 Task: Hide the list "Bucket List" on your map.
Action: Mouse moved to (30, 91)
Screenshot: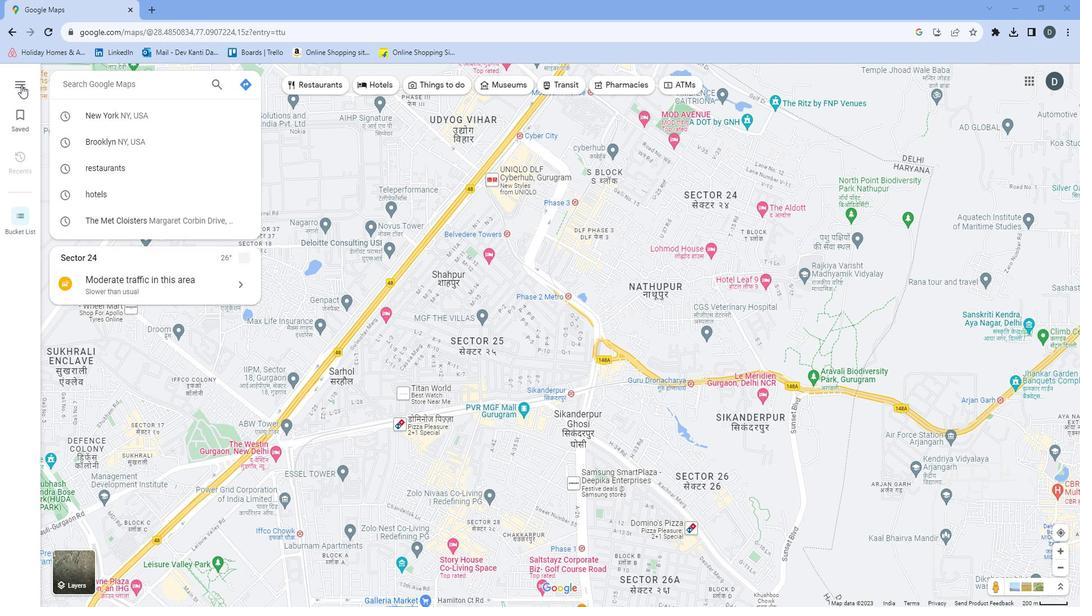 
Action: Mouse pressed left at (30, 91)
Screenshot: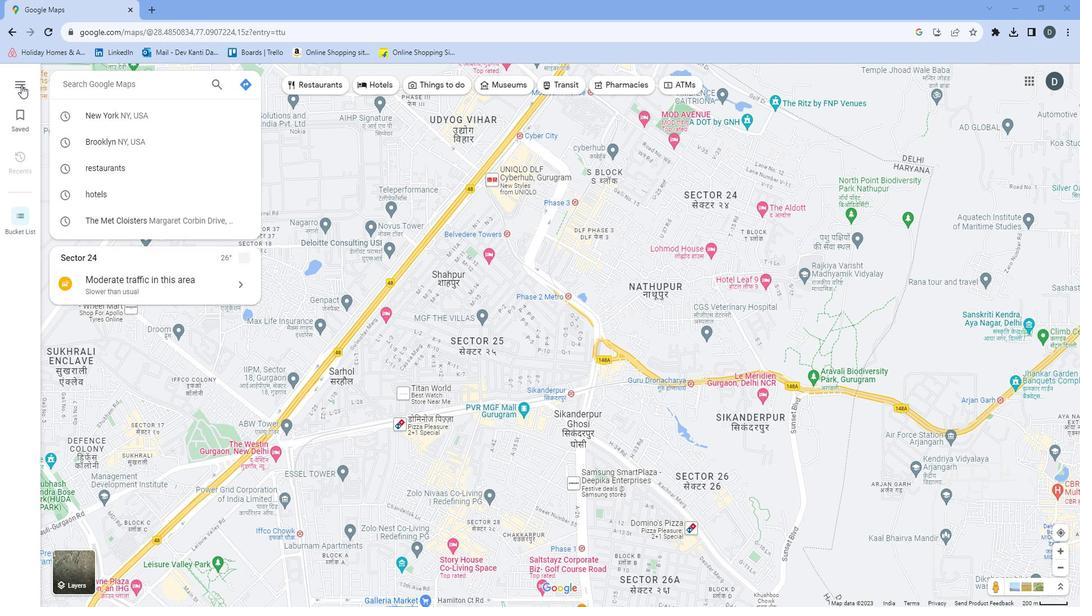 
Action: Mouse moved to (50, 146)
Screenshot: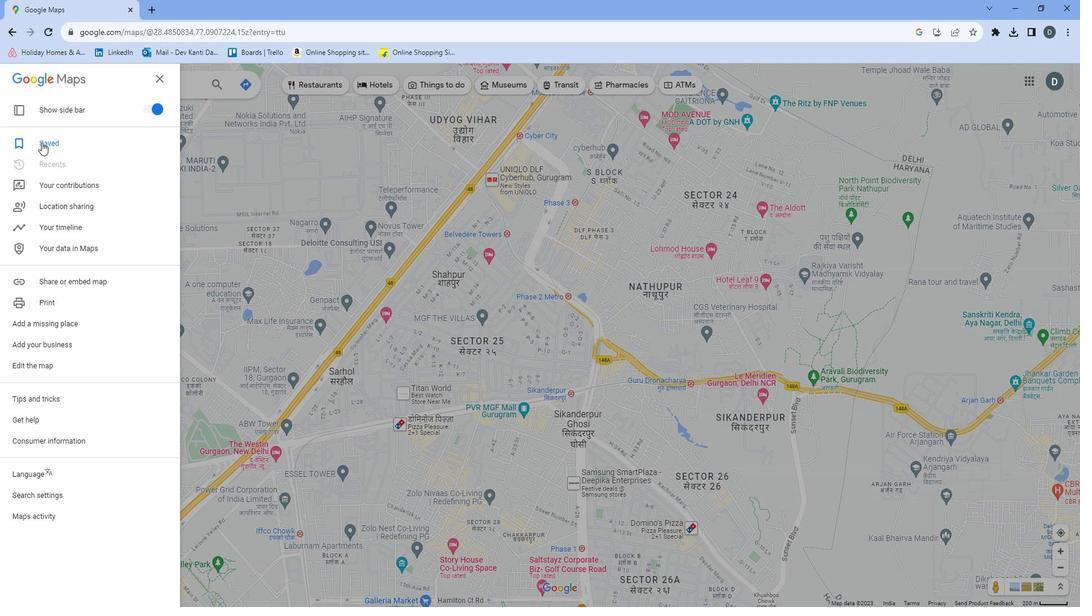 
Action: Mouse pressed left at (50, 146)
Screenshot: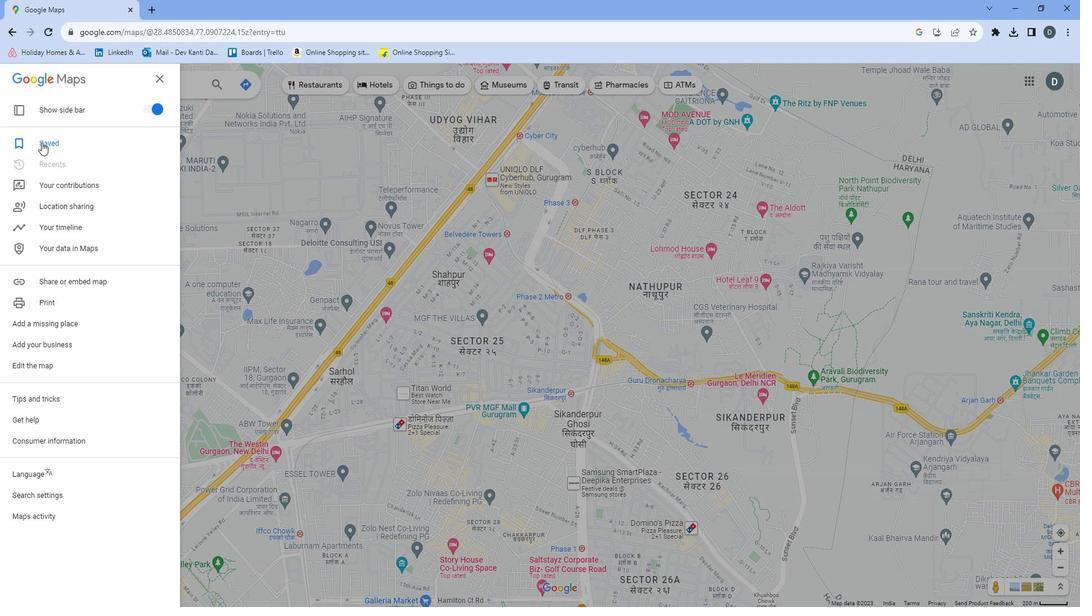 
Action: Mouse moved to (255, 190)
Screenshot: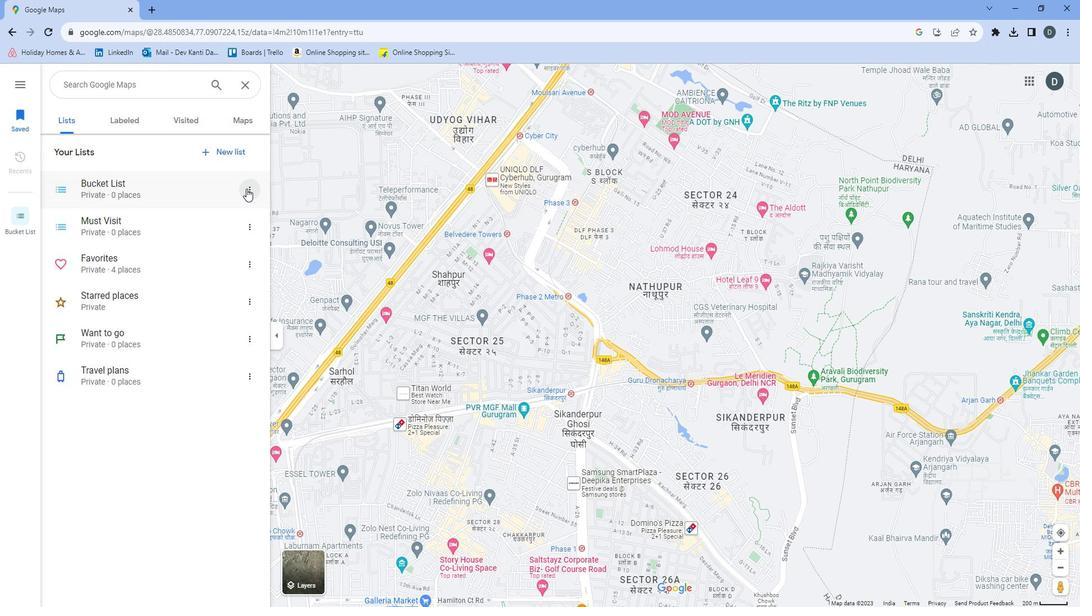 
Action: Mouse pressed left at (255, 190)
Screenshot: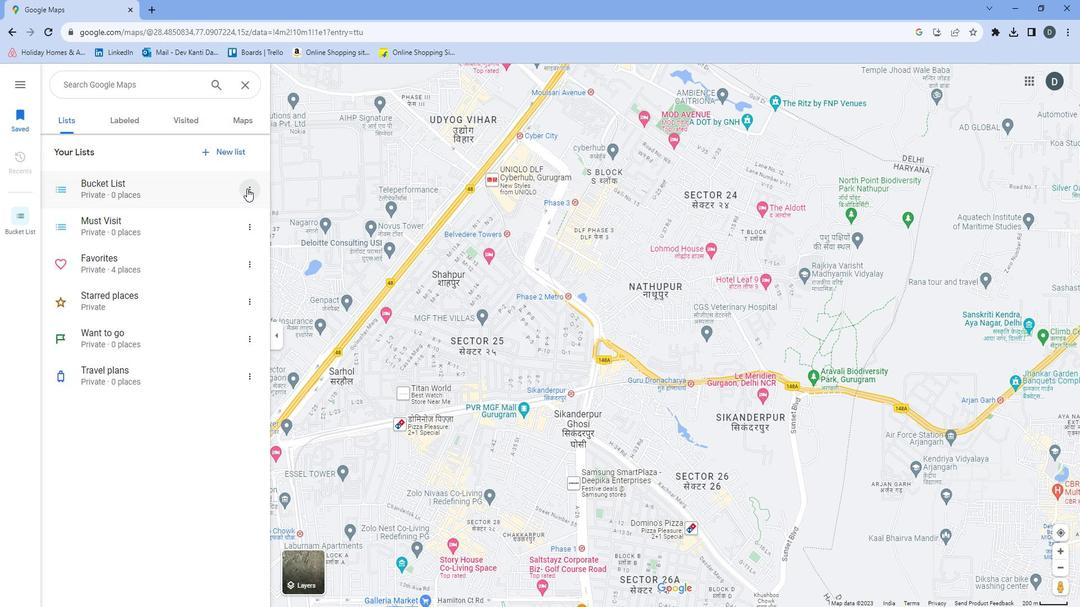 
Action: Mouse moved to (265, 191)
Screenshot: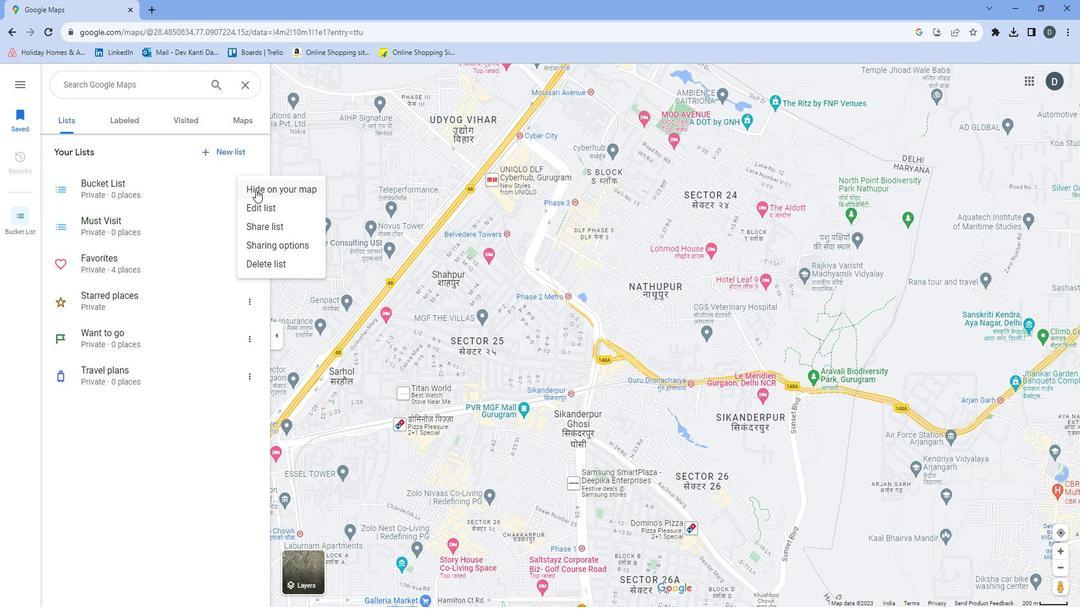 
Action: Mouse pressed left at (265, 191)
Screenshot: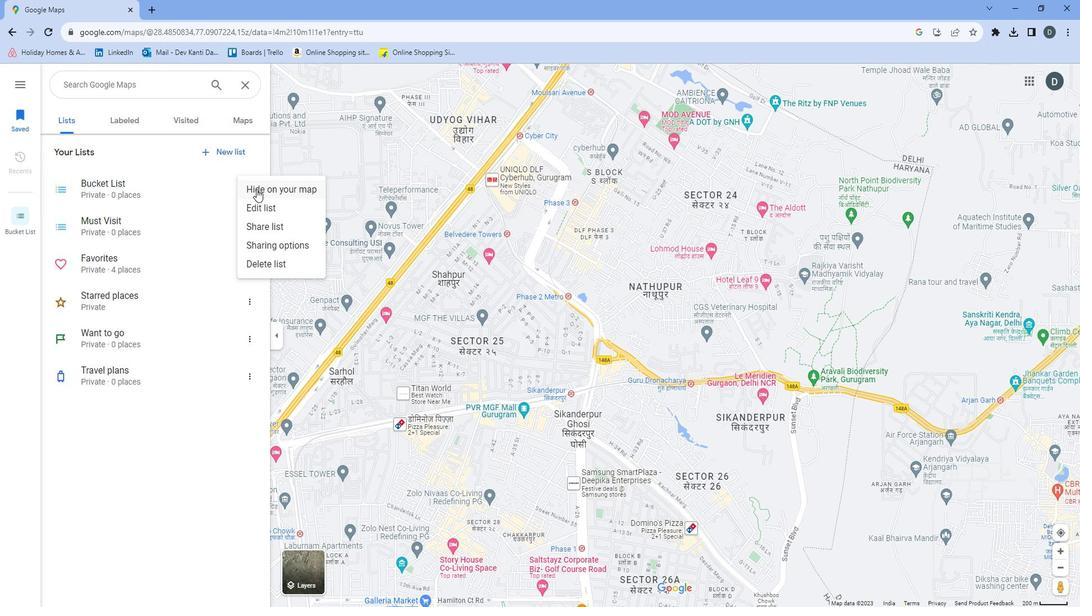 
